 Task: Open a blank worksheet and write heading  Student grades data  Add 10 students name:-  'Joshua Rivera, Zoey Coleman, Ryan Wright, Addison Bailey, Jonathan Simmons, Brooklyn Ward, Caleb Barnes, Audrey Collins, Gabriel Perry, Sofia Bell. ' in October Last week sales are  100 to 150. Math Grade:-  90, 95, 80, 92, 85,88, 90, 78, 92, 85.Science Grade:-  85, 87, 92, 88, 90, 85, 92, 80, 88, 90.English Grade:-  92, 90, 85, 90, 88, 92, 85, 82, 90, 88.History Grade:-  88, 92, 78, 95, 90, 90, 80, 85, 92, 90. Total use the formula   =SUM(D2:G2) then presss enter. Save page auditingSalesByStore_2022
Action: Mouse moved to (81, 115)
Screenshot: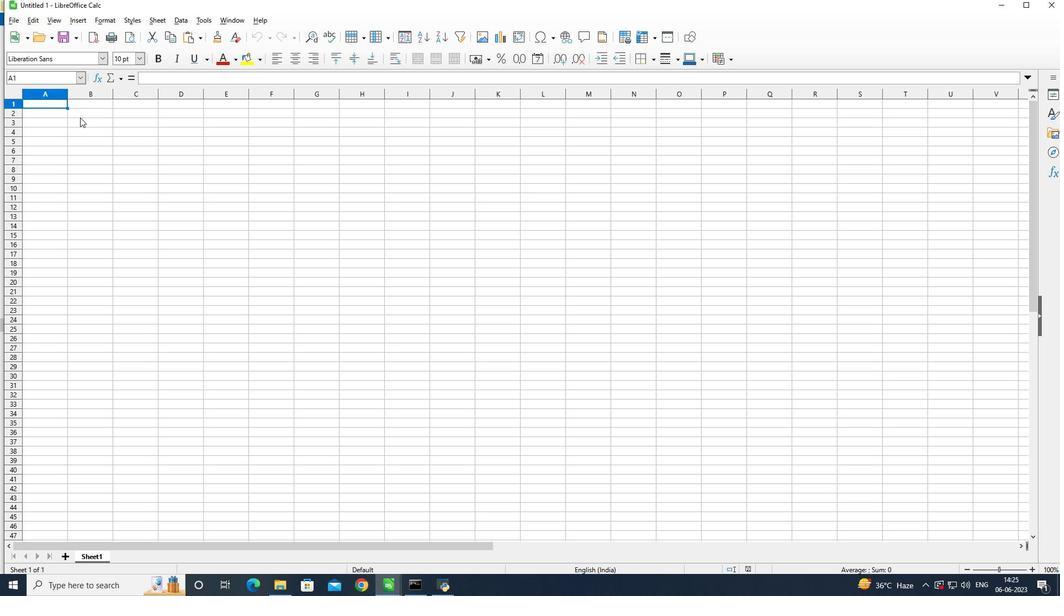 
Action: Mouse pressed left at (81, 115)
Screenshot: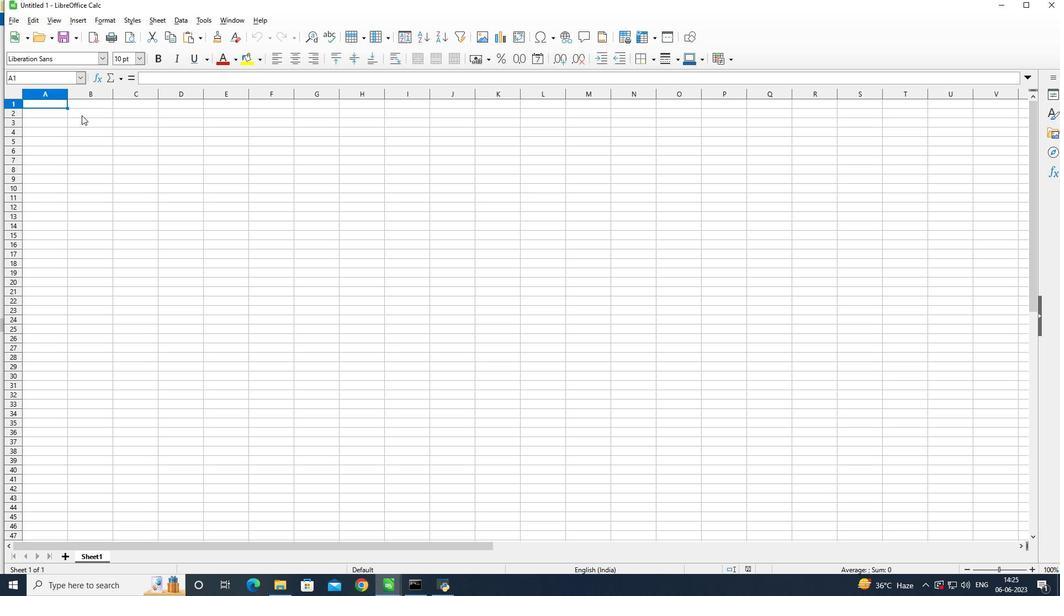 
Action: Mouse moved to (134, 113)
Screenshot: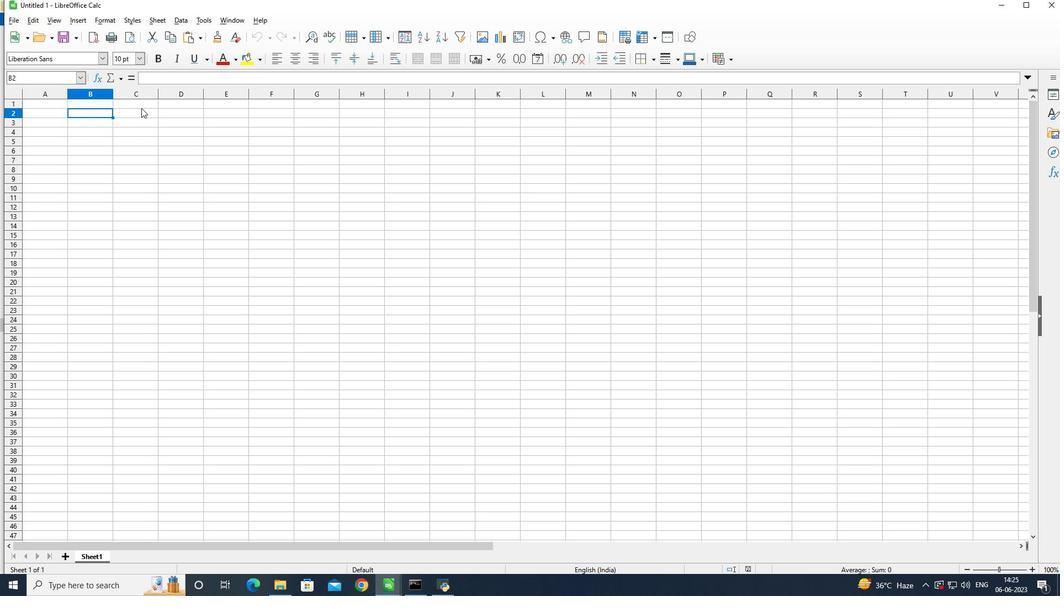 
Action: Key pressed <Key.shift>Student<Key.space><Key.shift>Gra
Screenshot: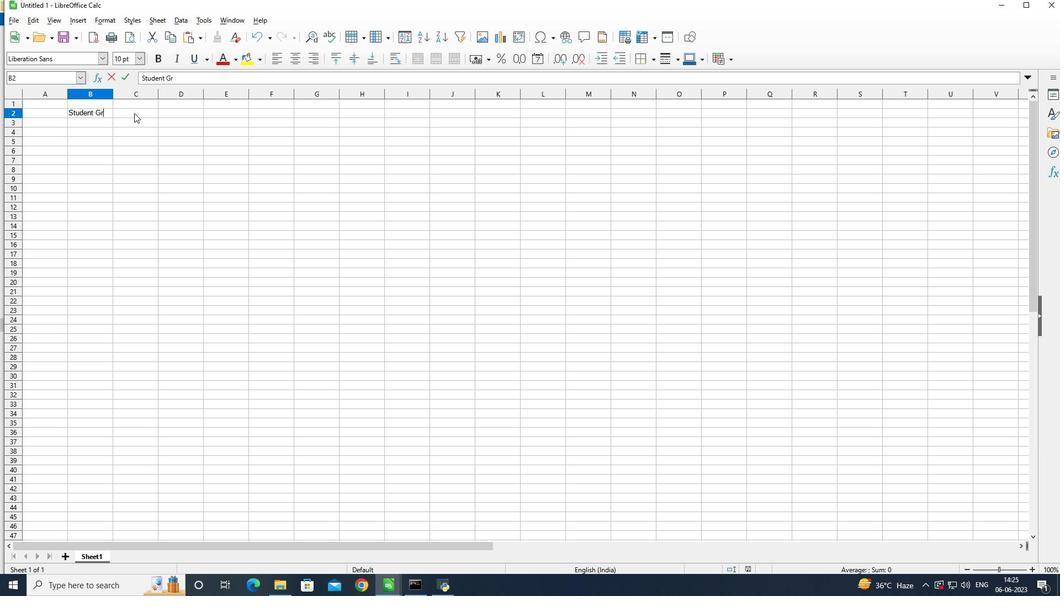 
Action: Mouse moved to (134, 113)
Screenshot: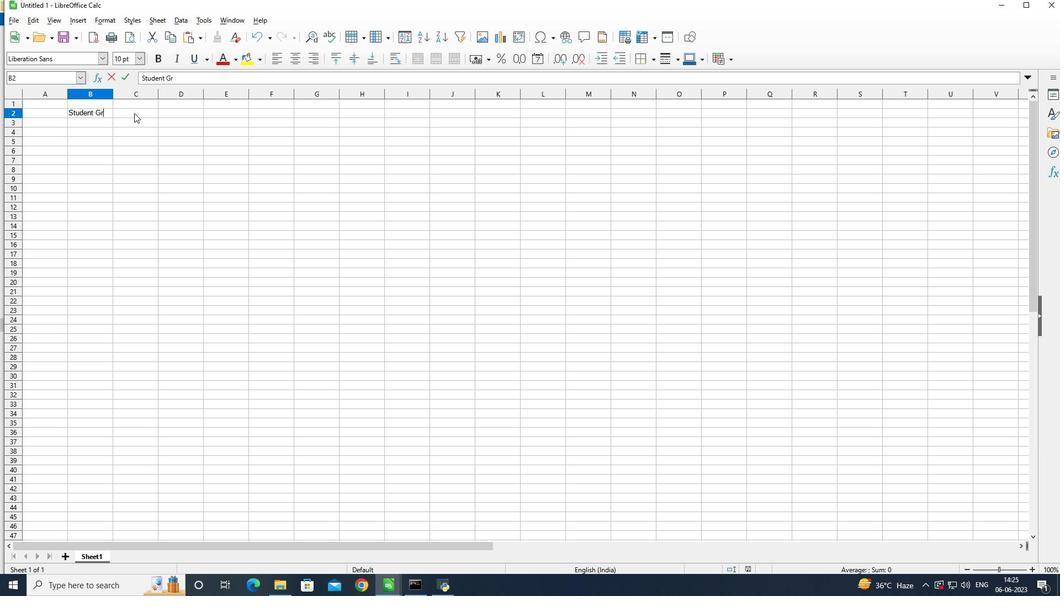 
Action: Key pressed de<Key.enter>
Screenshot: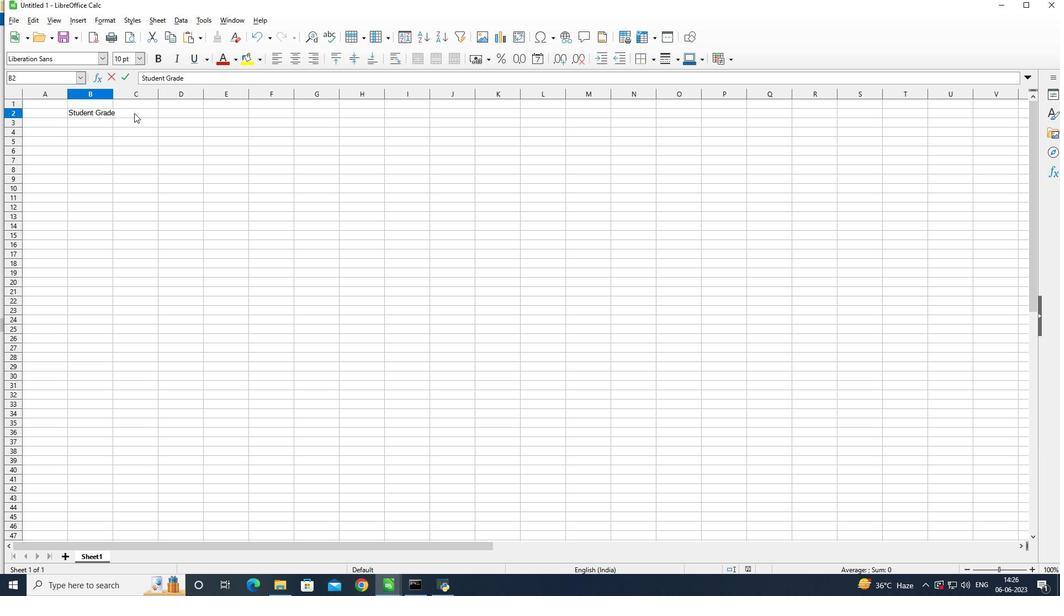 
Action: Mouse moved to (58, 125)
Screenshot: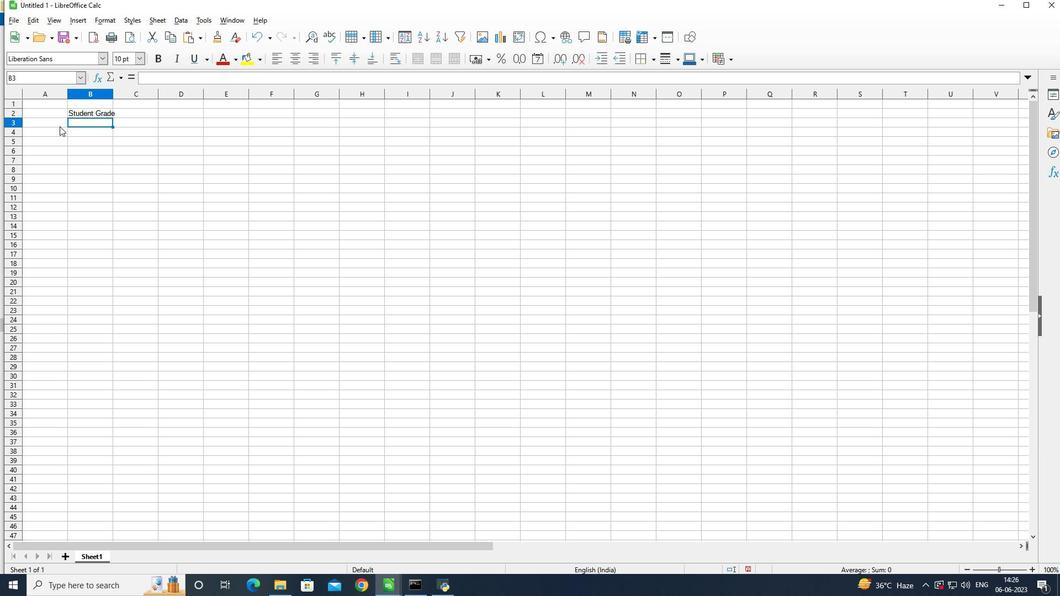 
Action: Mouse pressed left at (58, 125)
Screenshot: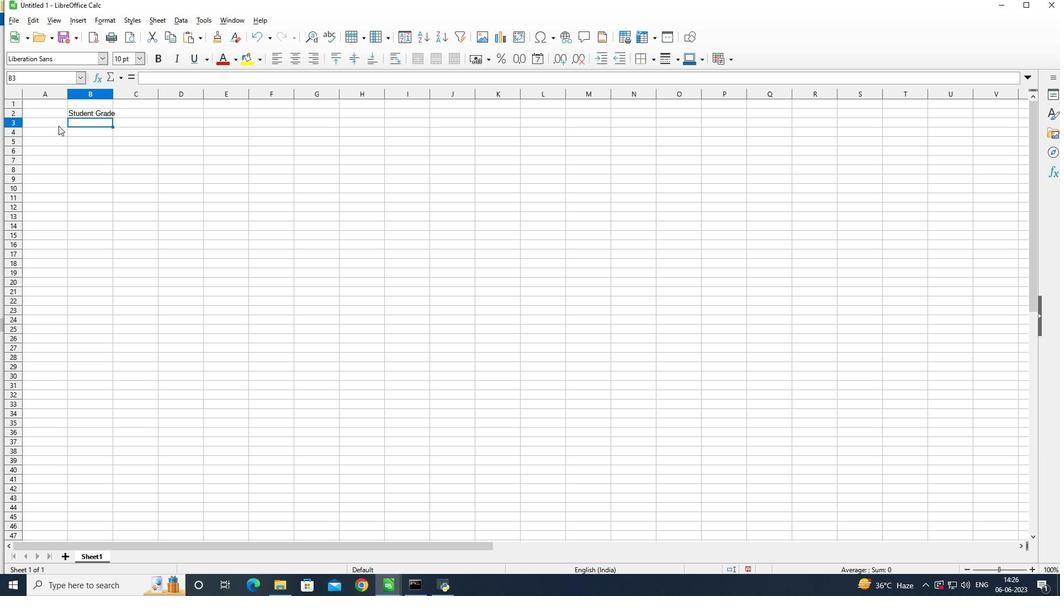 
Action: Mouse moved to (130, 164)
Screenshot: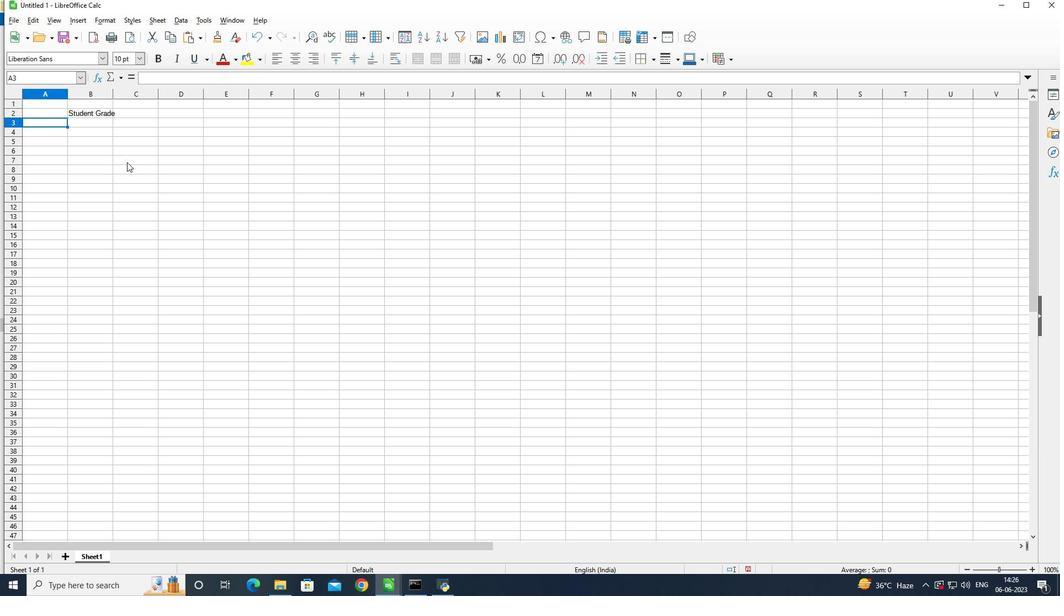 
Action: Key pressed <Key.shift>Student<Key.space><Key.shift>name<Key.enter><Key.shift>Joshua<Key.space><Key.shift>Rivera<Key.enter><Key.shift><Key.shift><Key.shift><Key.shift><Key.shift><Key.shift><Key.shift><Key.shift><Key.shift><Key.shift><Key.shift><Key.shift>Zory<Key.space><Key.shift>Coleman<Key.enter><Key.shift><Key.shift><Key.shift><Key.shift><Key.shift><Key.shift><Key.shift><Key.shift><Key.shift><Key.shift><Key.shift><Key.shift><Key.shift><Key.shift><Key.shift><Key.shift><Key.shift><Key.shift><Key.shift><Key.shift><Key.shift><Key.shift><Key.shift><Key.shift><Key.shift><Key.shift><Key.shift><Key.shift><Key.shift><Key.shift>Ryan<Key.space><Key.shift>Wright<Key.enter><Key.shift>Addison<Key.space><Key.shift>Bailey<Key.enter><Key.shift>Jonathan<Key.space><Key.shift>Simmons<Key.enter><Key.shift>Brooklyn<Key.space><Key.shift>Ward<Key.enter><Key.shift>Caleb<Key.space><Key.shift>Barnes<Key.enter><Key.shift><Key.shift>Audrey<Key.space><Key.shift>Collins<Key.enter><Key.shift>Gabriel<Key.space><Key.shift>Perry<Key.enter><Key.shift>sofia<Key.space><Key.shift>bell
Screenshot: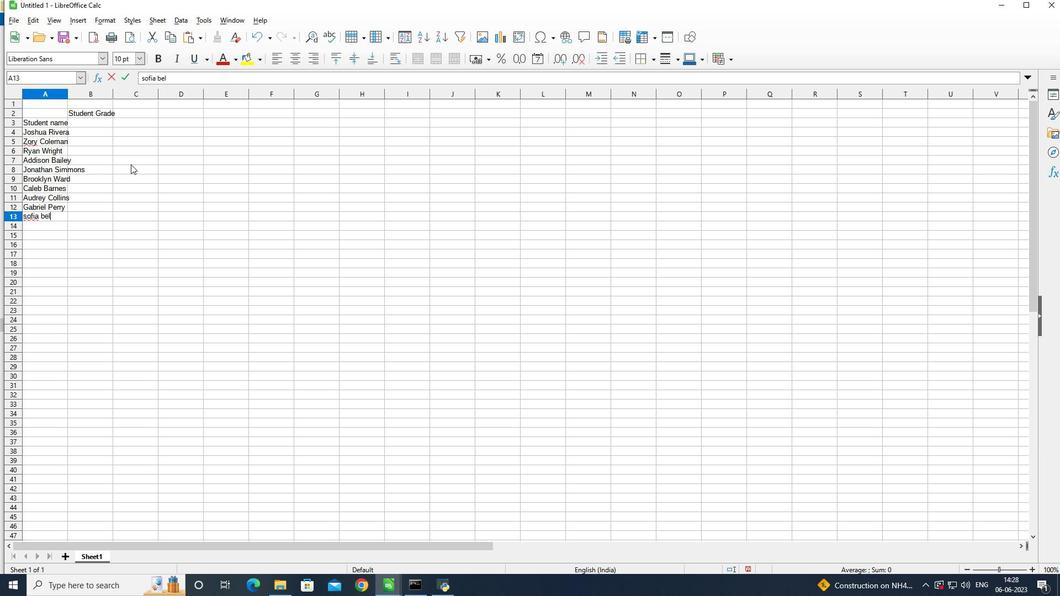 
Action: Mouse moved to (93, 123)
Screenshot: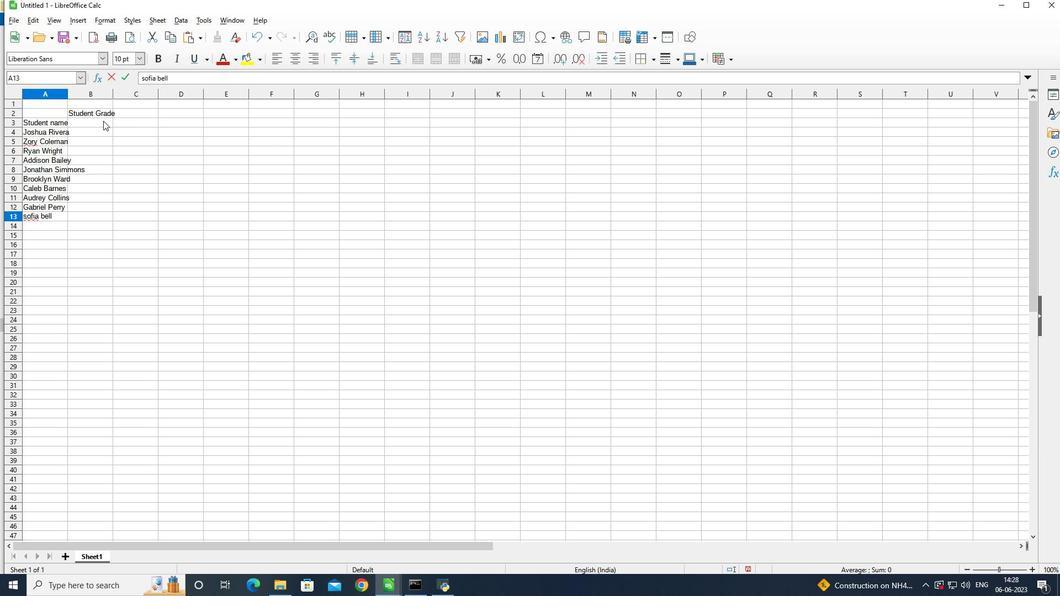 
Action: Mouse pressed left at (93, 123)
Screenshot: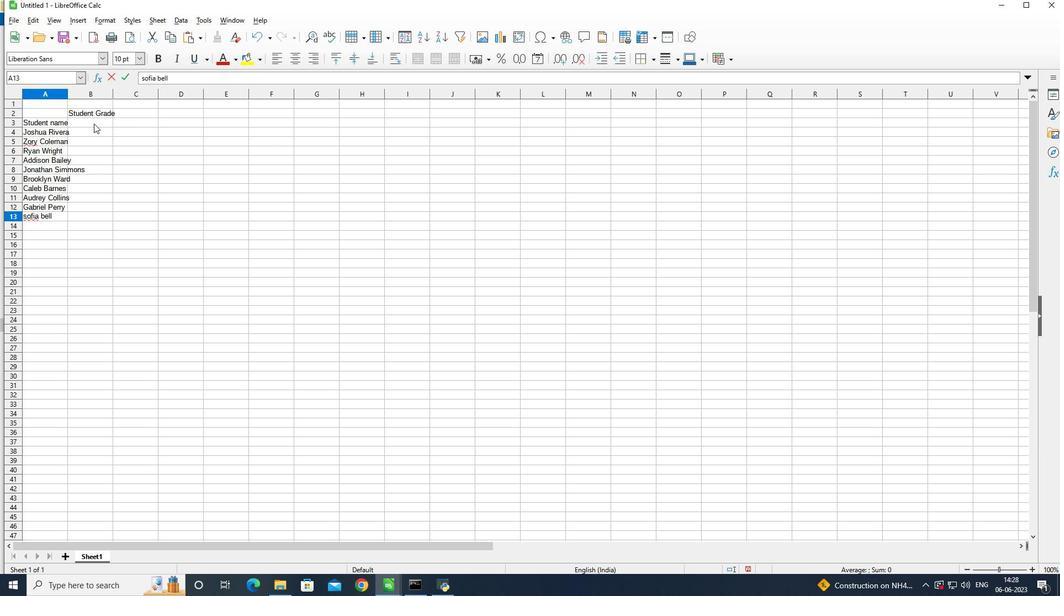 
Action: Mouse moved to (113, 92)
Screenshot: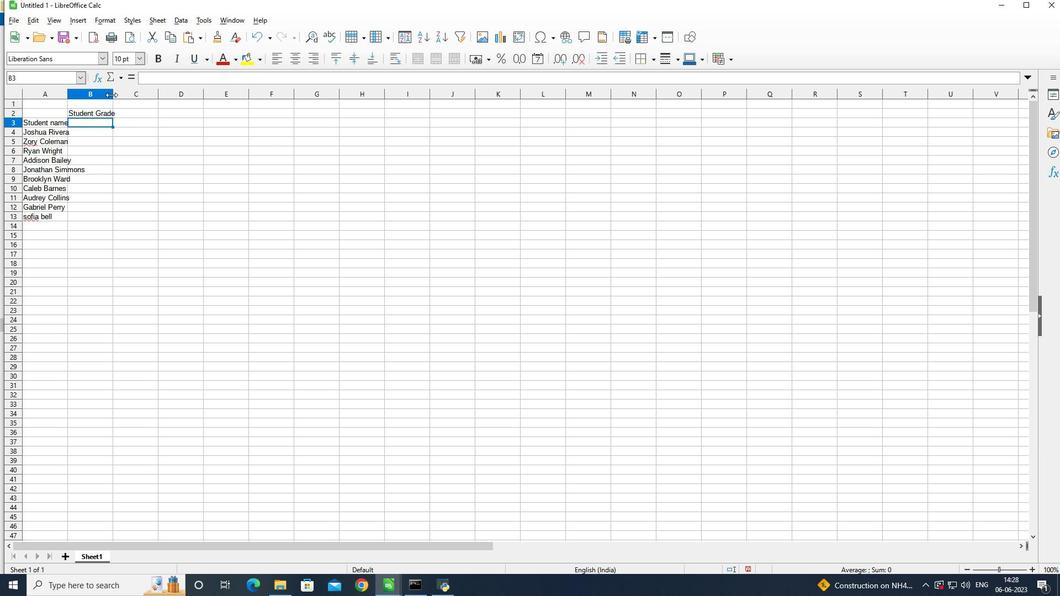
Action: Mouse pressed left at (113, 92)
Screenshot: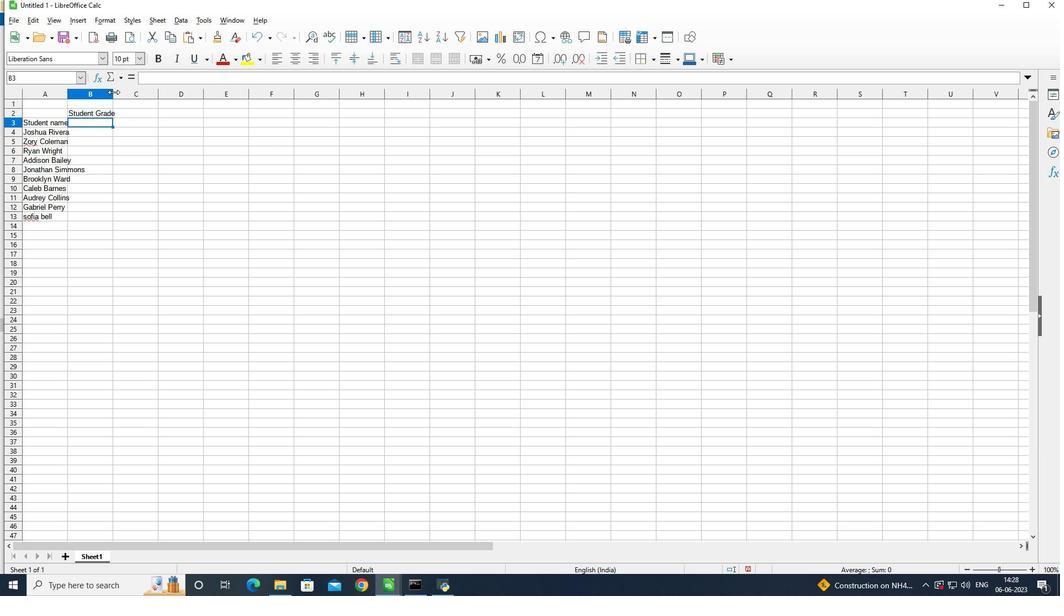 
Action: Mouse moved to (109, 121)
Screenshot: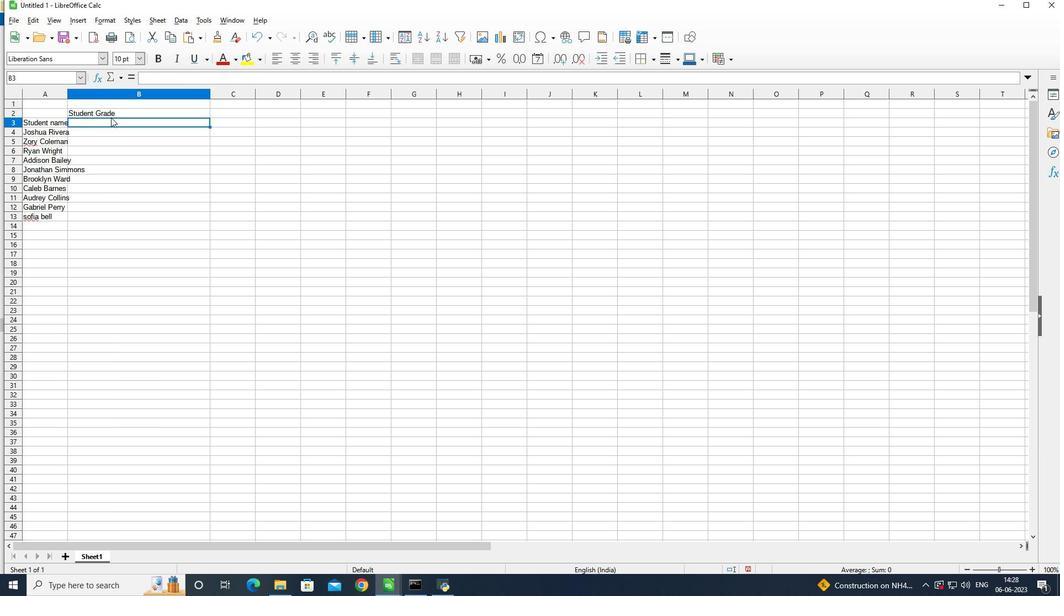 
Action: Mouse pressed left at (109, 121)
Screenshot: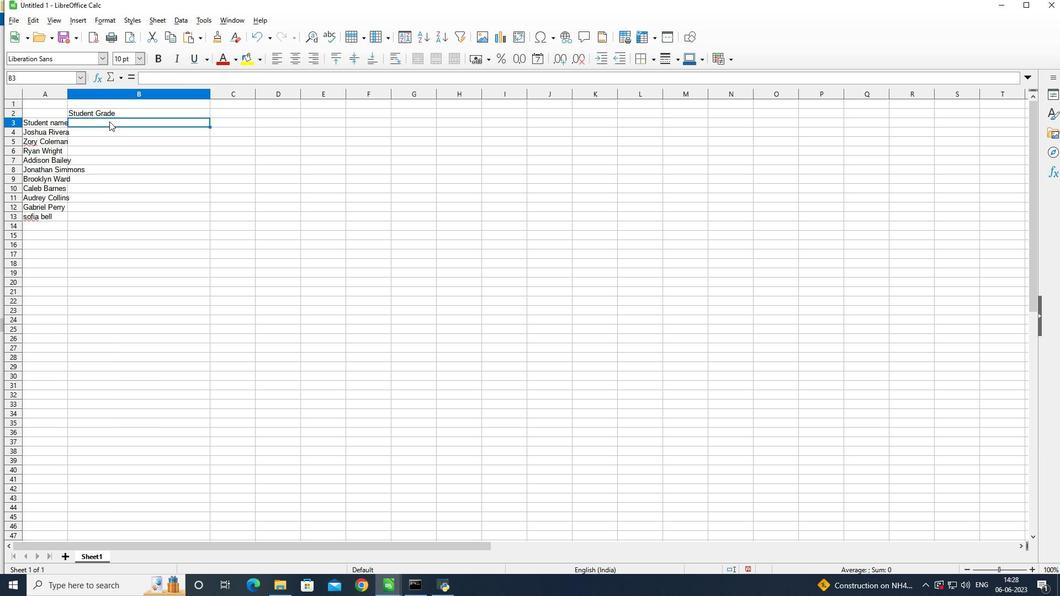 
Action: Mouse moved to (221, 115)
Screenshot: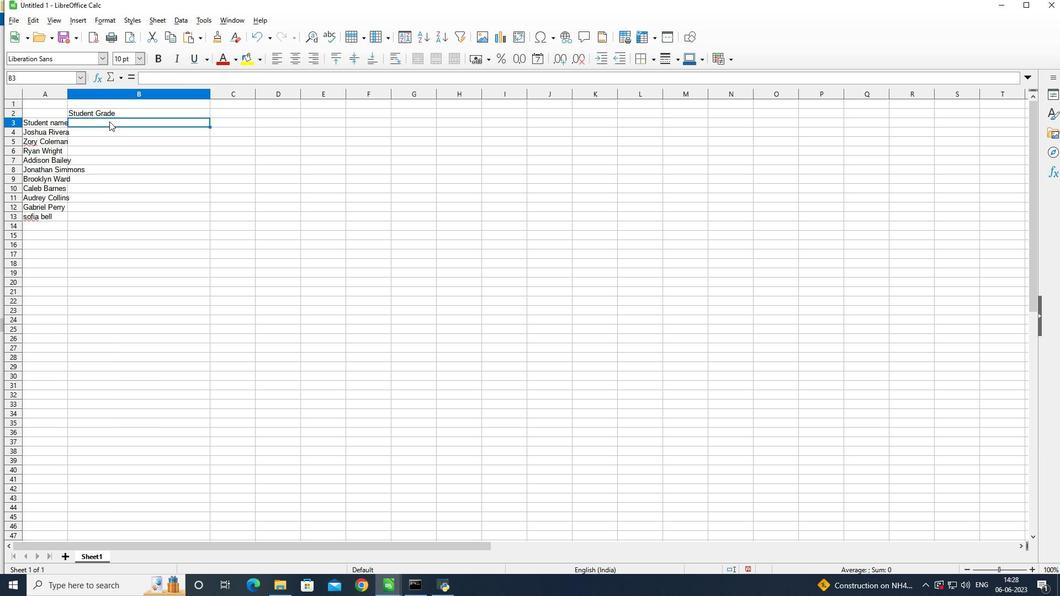 
Action: Key pressed <Key.shift><Key.shift><Key.shift><Key.shift><Key.shift><Key.shift>October<Key.space><Key.shift>last<Key.shift><Key.shift><Key.shift><Key.shift><Key.shift><Key.shift><Key.shift><Key.space><Key.shift><Key.shift><Key.shift><Key.shift><Key.shift>Wek<Key.backspace>ek<Key.shift><Key.space><Key.shift>Sale<Key.enter>100<Key.enter>120<Key.enter>125<Key.enter>130<Key.enter>135<Key.enter>140145<Key.enter>
Screenshot: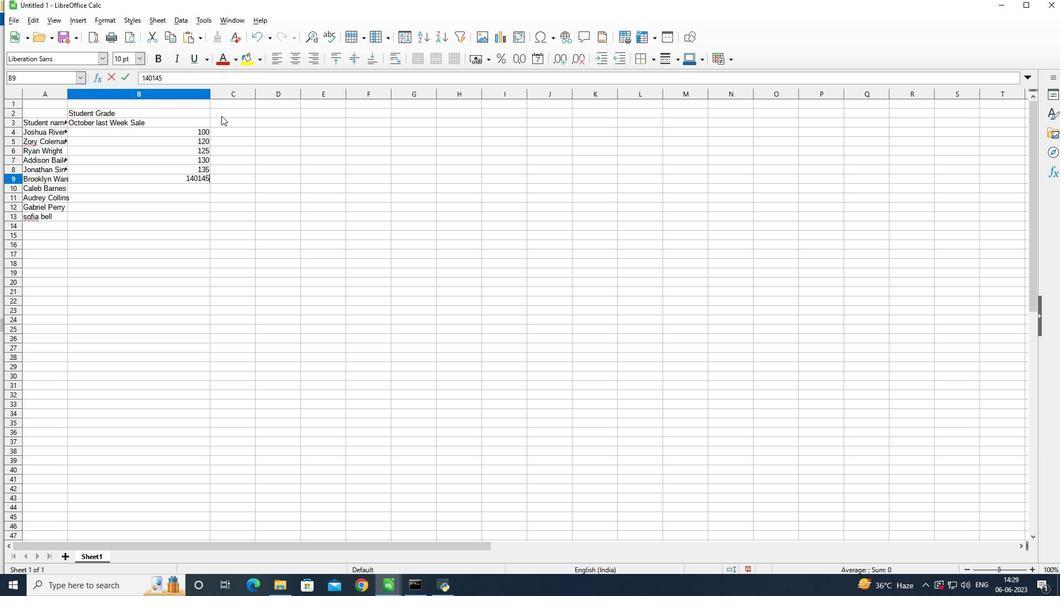
Action: Mouse moved to (218, 117)
Screenshot: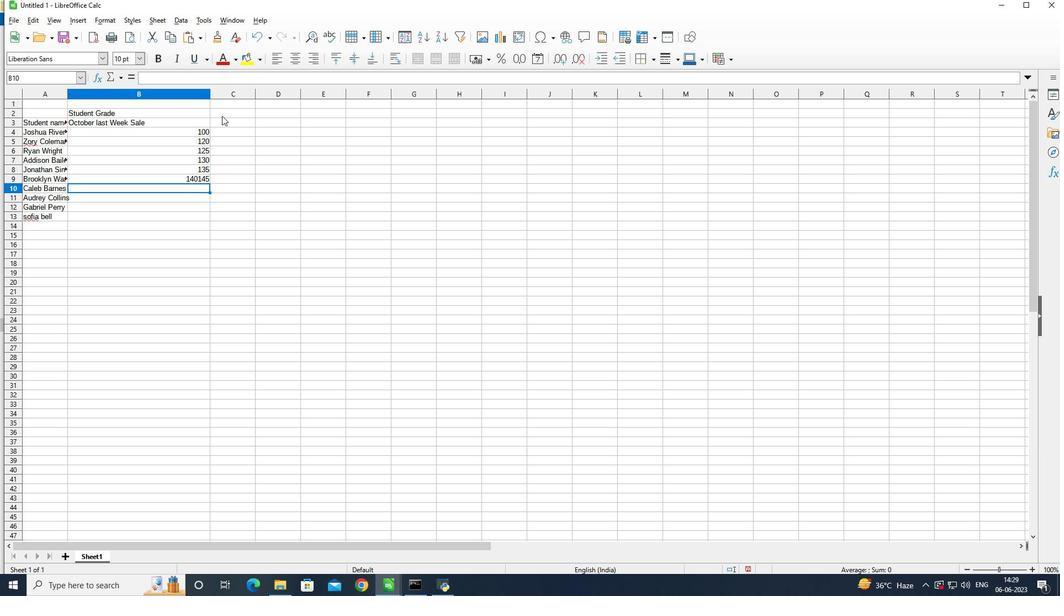 
Action: Key pressed <Key.up>140<Key.enter>145<Key.enter>149<Key.enter>15<Key.backspace>43<Key.enter>150<Key.enter>
Screenshot: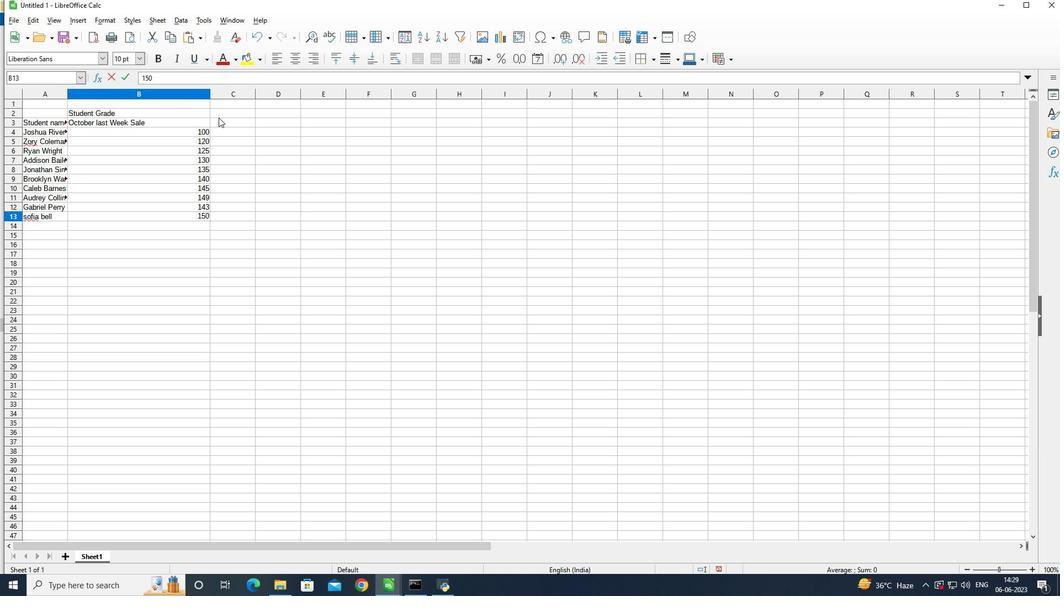 
Action: Mouse moved to (225, 123)
Screenshot: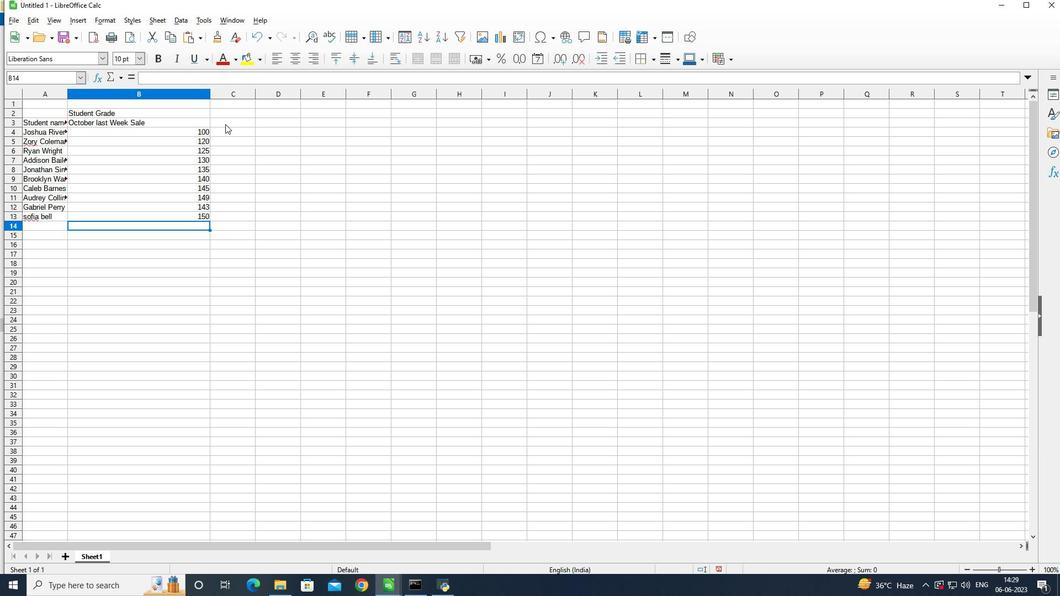 
Action: Mouse pressed left at (225, 123)
Screenshot: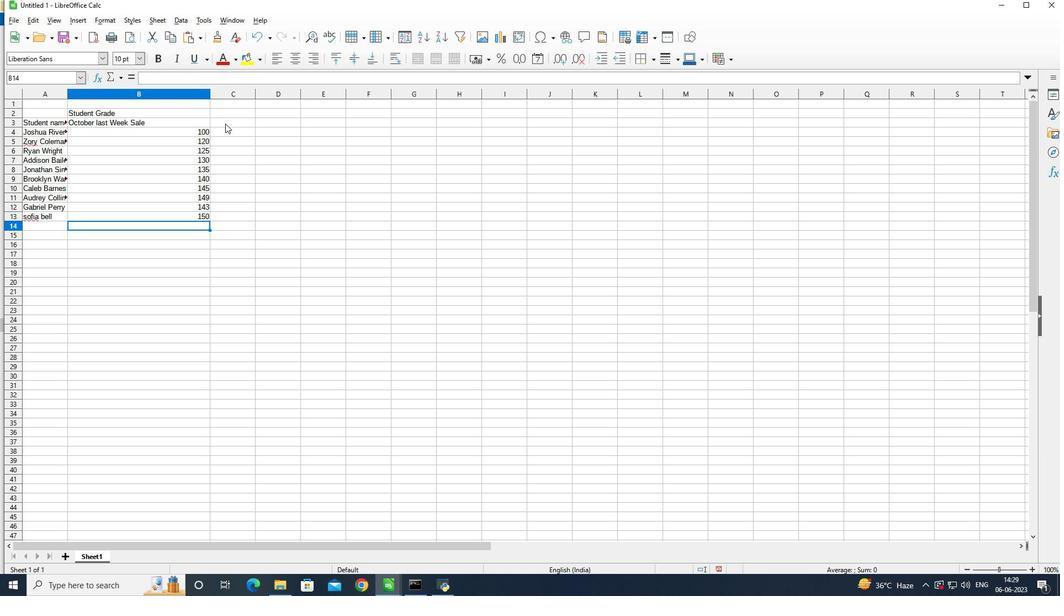 
Action: Mouse moved to (257, 133)
Screenshot: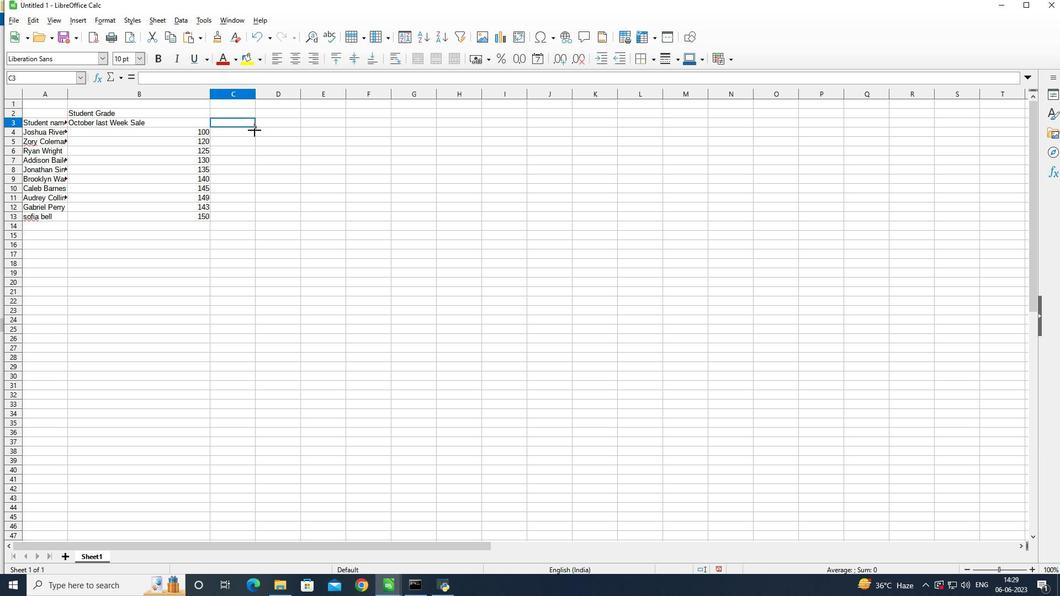 
Action: Key pressed <Key.shift>Math<Key.space><Key.shift>Grade<Key.enter>90<Key.enter>95<Key.enter>80<Key.enter>92<Key.enter>85<Key.enter>88<Key.enter>90<Key.enter>78<Key.enter>92<Key.enter>85<Key.enter>
Screenshot: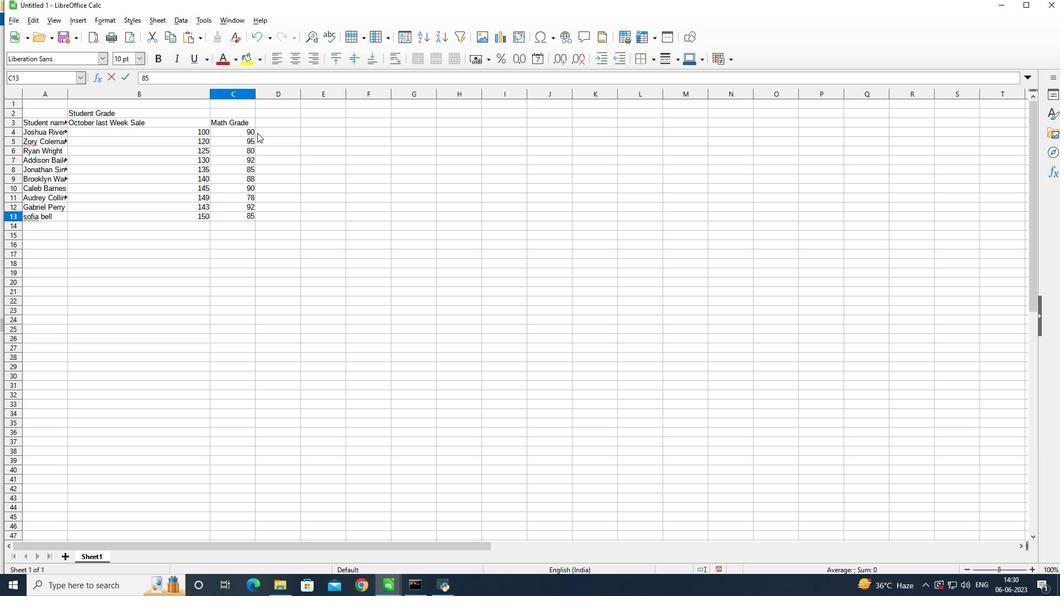 
Action: Mouse moved to (272, 119)
Screenshot: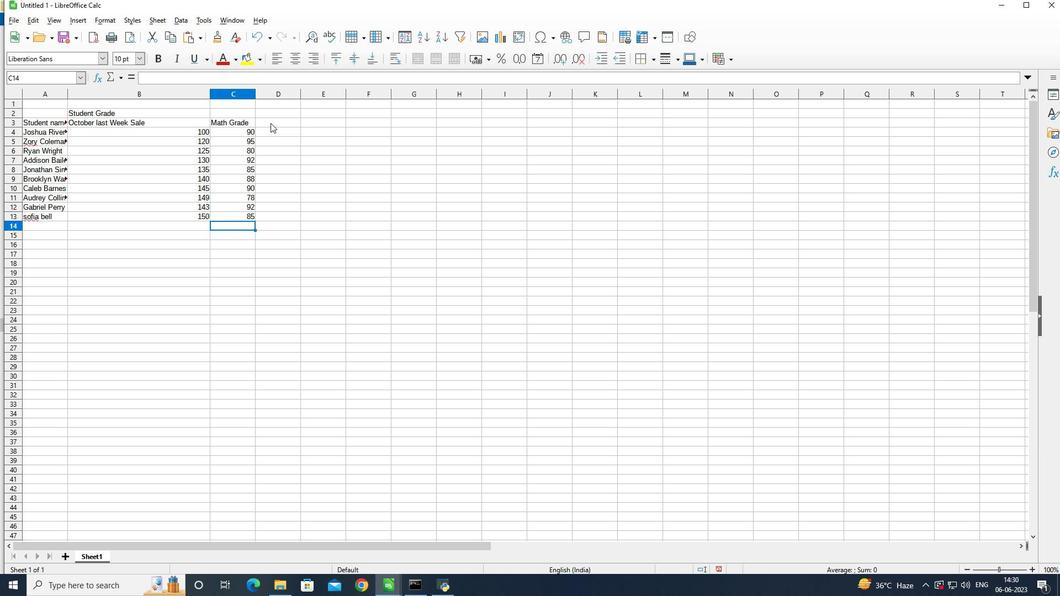 
Action: Mouse pressed left at (272, 119)
Screenshot: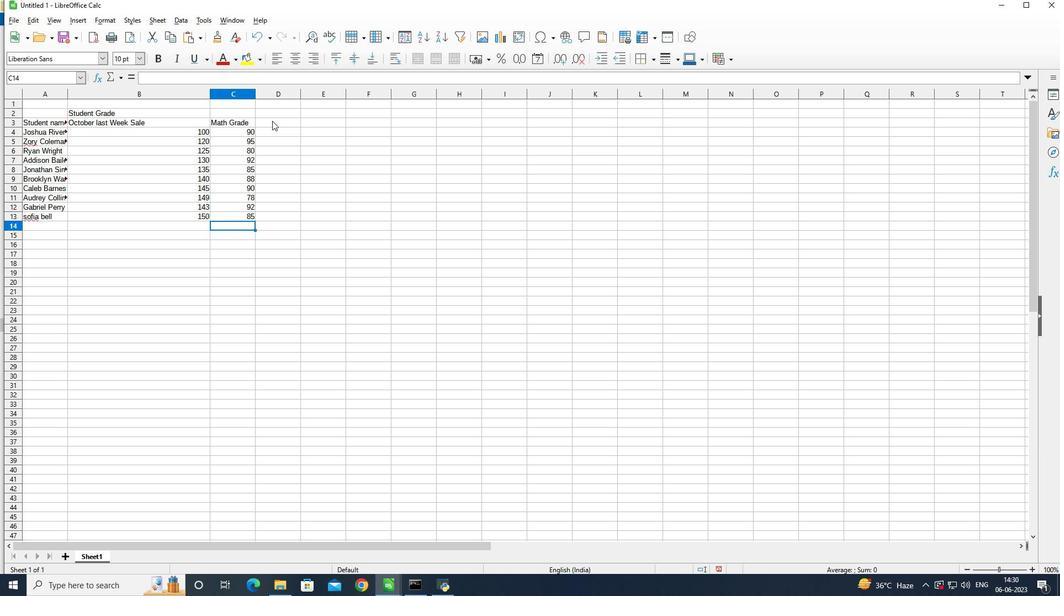 
Action: Key pressed <Key.shift>Science<Key.space><Key.shift>Grade<Key.enter>85<Key.enter>87<Key.enter>92<Key.enter>88<Key.enter>90<Key.enter>85<Key.enter>92<Key.enter>80<Key.enter>88<Key.enter>90<Key.enter>
Screenshot: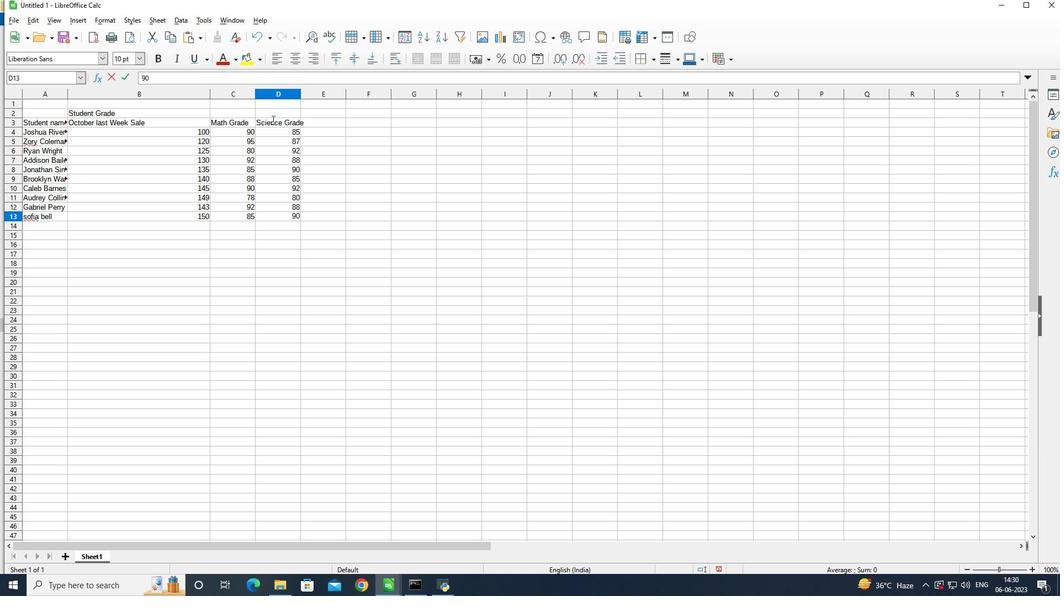 
Action: Mouse moved to (329, 119)
Screenshot: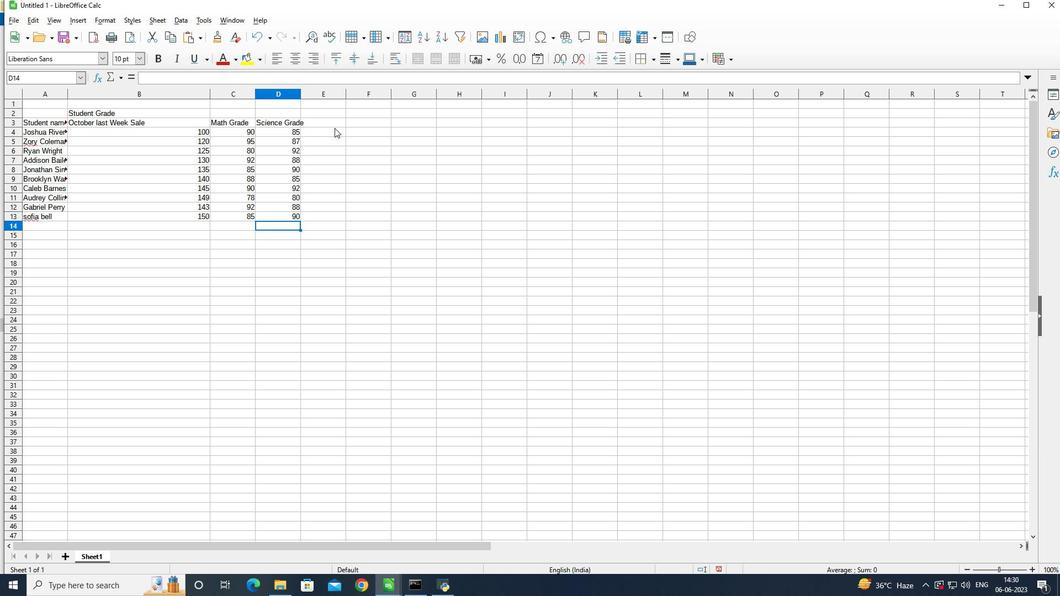 
Action: Mouse pressed left at (329, 119)
Screenshot: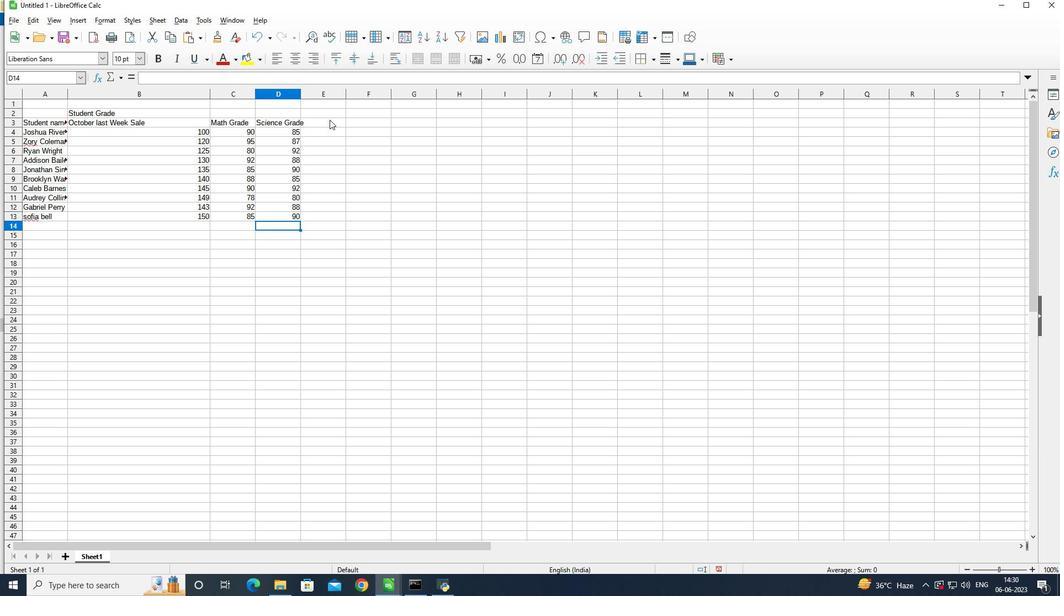 
Action: Key pressed <Key.shift><Key.shift><Key.shift><Key.shift><Key.shift><Key.shift><Key.shift>English<Key.space><Key.shift>Grade<Key.enter>92<Key.enter>90<Key.enter>85<Key.enter>90<Key.enter>88<Key.enter>92<Key.enter>85<Key.enter>82<Key.enter>90<Key.enter>88
Screenshot: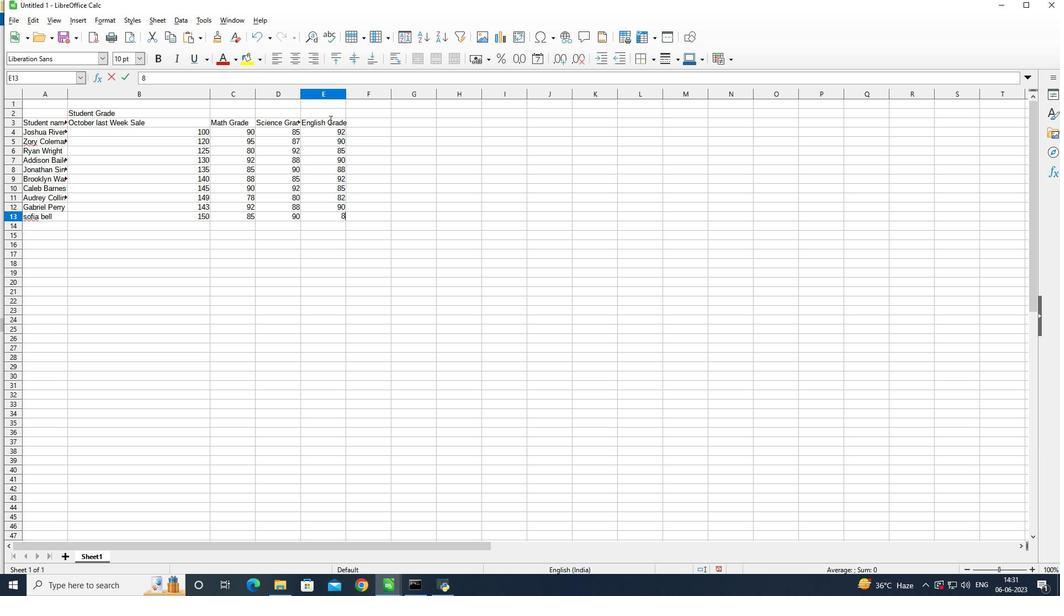 
Action: Mouse moved to (360, 118)
Screenshot: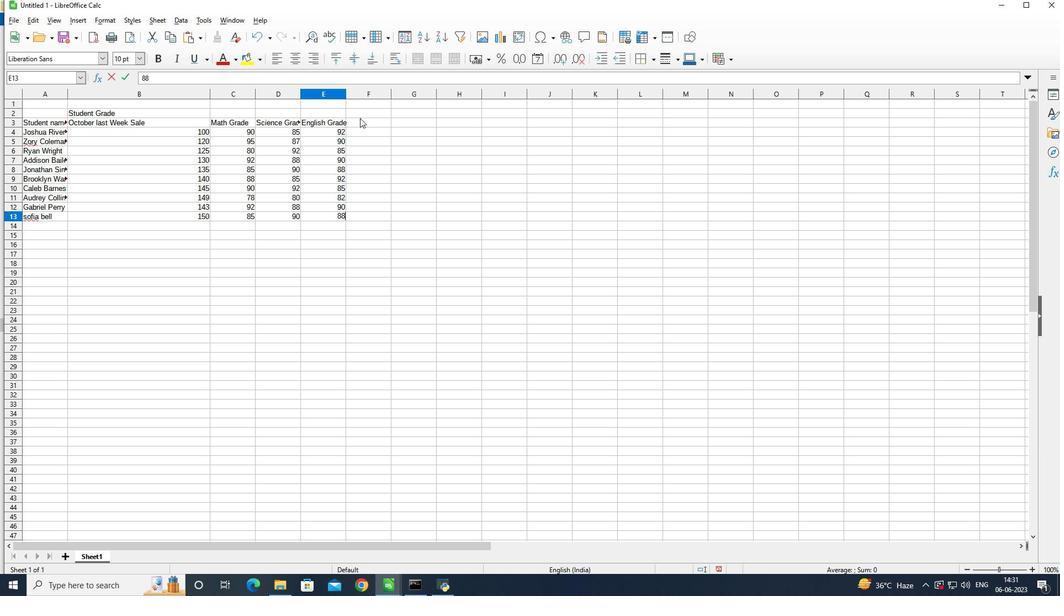 
Action: Mouse pressed left at (360, 118)
Screenshot: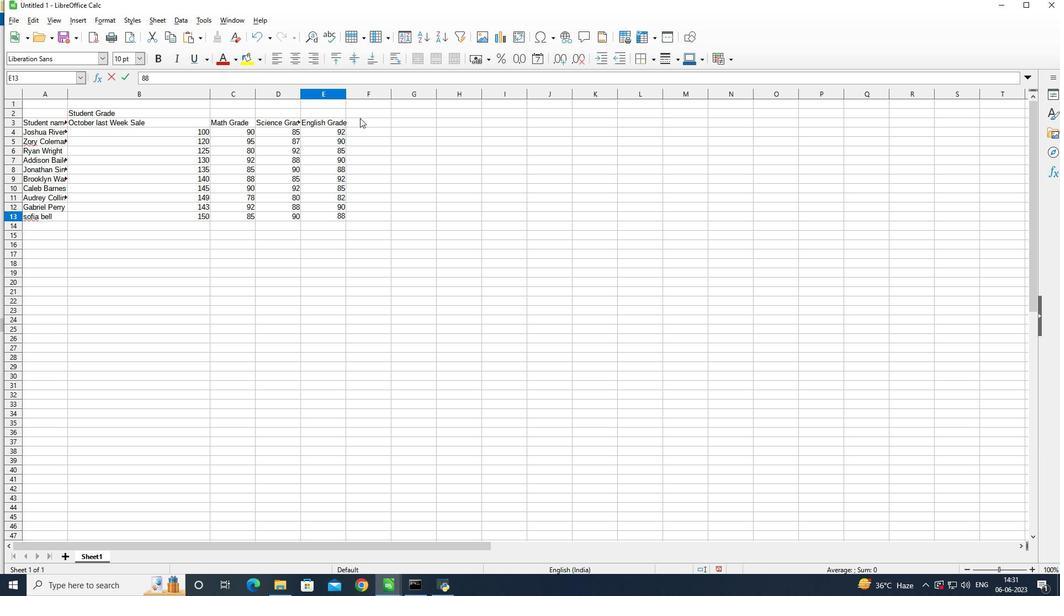 
Action: Mouse moved to (384, 119)
Screenshot: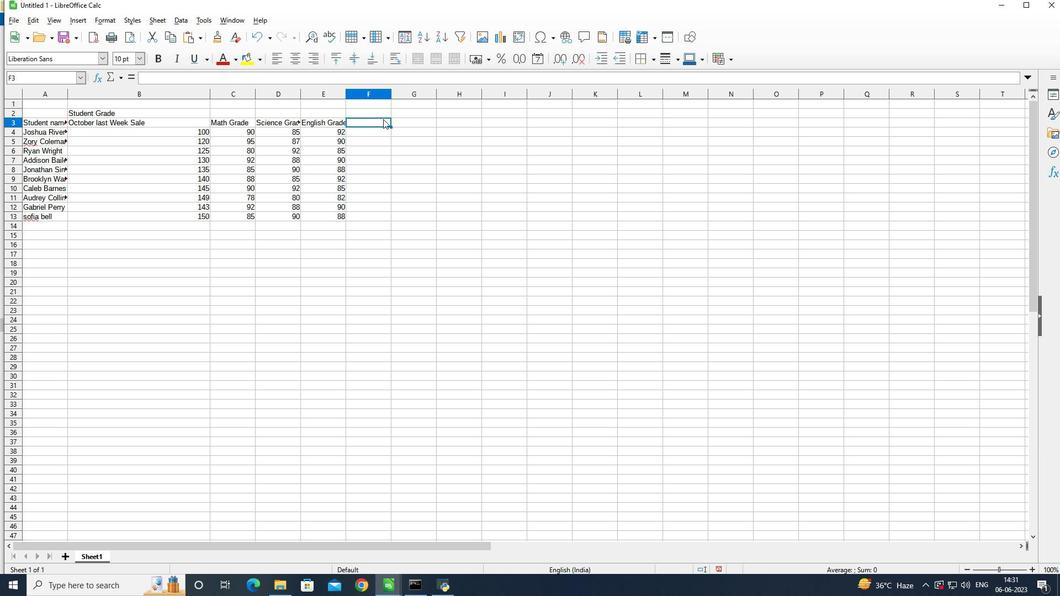 
Action: Key pressed <Key.shift>History<Key.space><Key.shift>Grade<Key.enter>88<Key.enter>92<Key.enter>78<Key.enter>95<Key.enter>90<Key.enter>90<Key.enter>80<Key.enter>85<Key.enter>92<Key.enter>90<Key.enter>
Screenshot: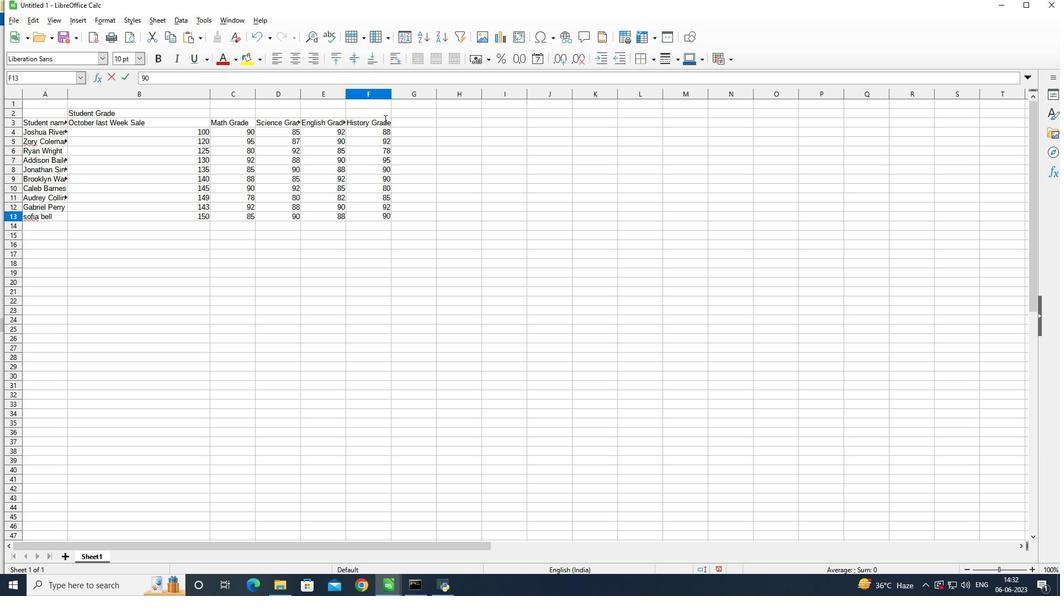 
Action: Mouse moved to (409, 122)
Screenshot: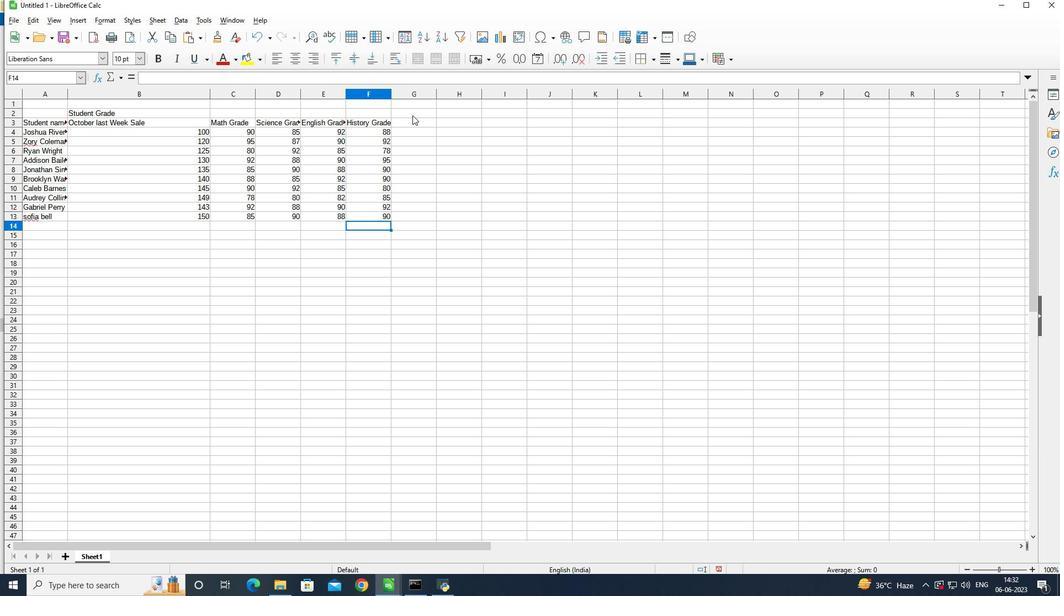 
Action: Mouse pressed left at (409, 122)
Screenshot: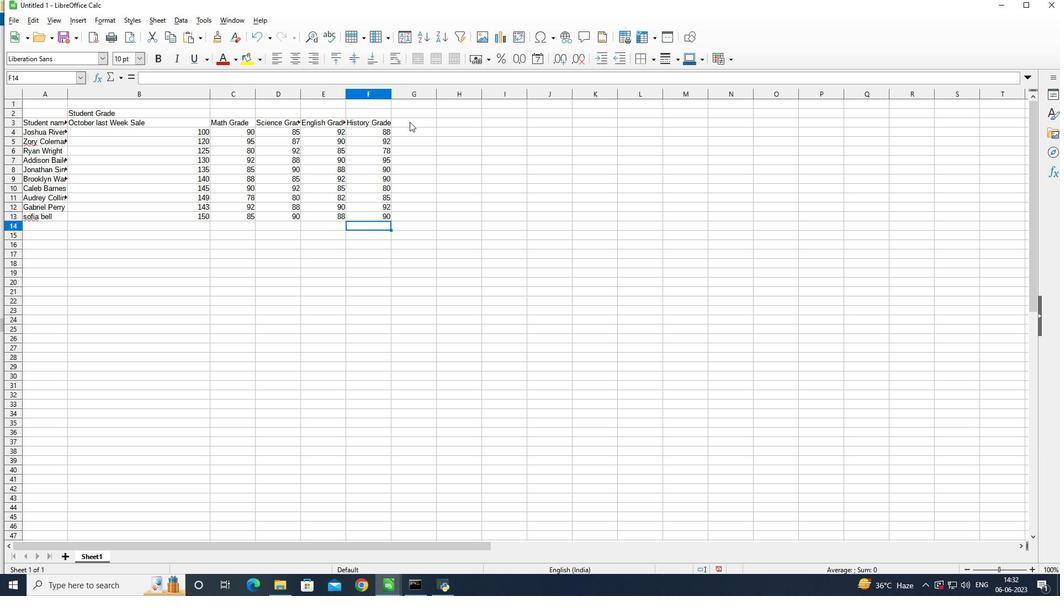 
Action: Mouse moved to (434, 118)
Screenshot: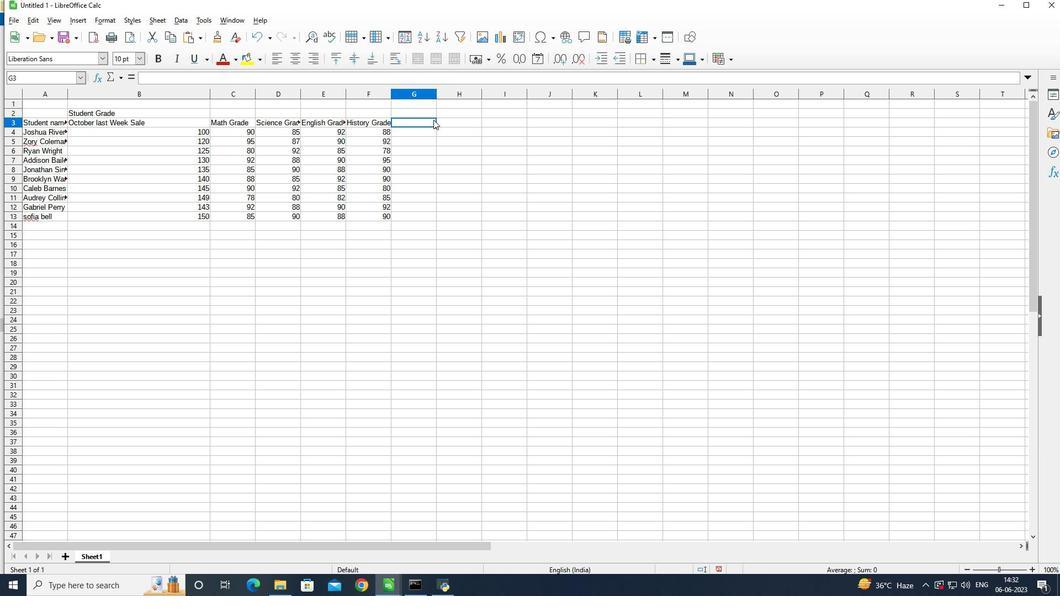 
Action: Key pressed <Key.shift>Total<Key.enter>=<Key.shift>SU<Key.shift>M<Key.shift_r><Key.shift_r><Key.shift_r><Key.shift_r>(
Screenshot: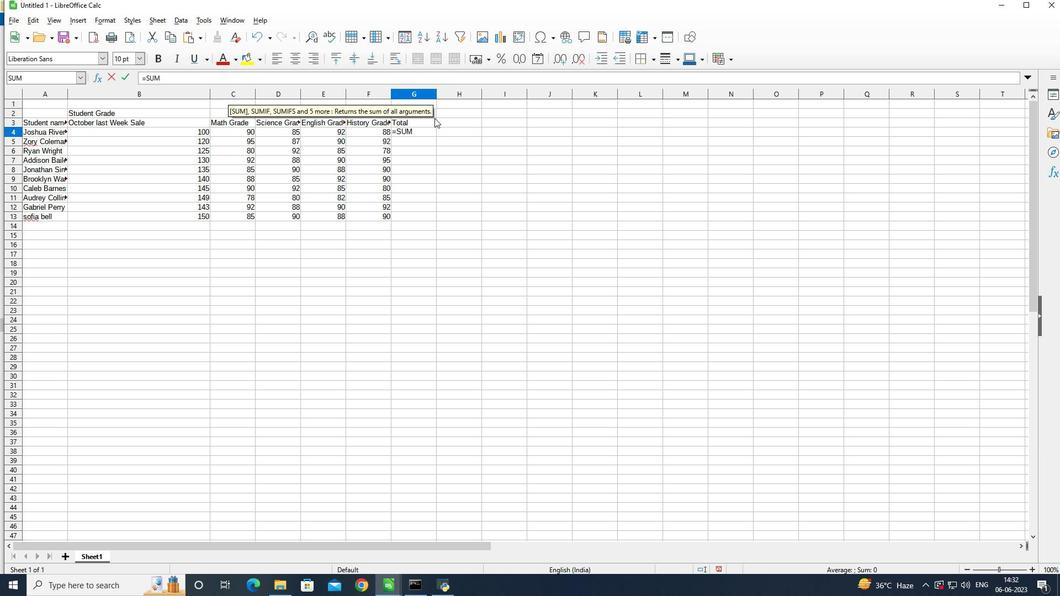 
Action: Mouse moved to (236, 133)
Screenshot: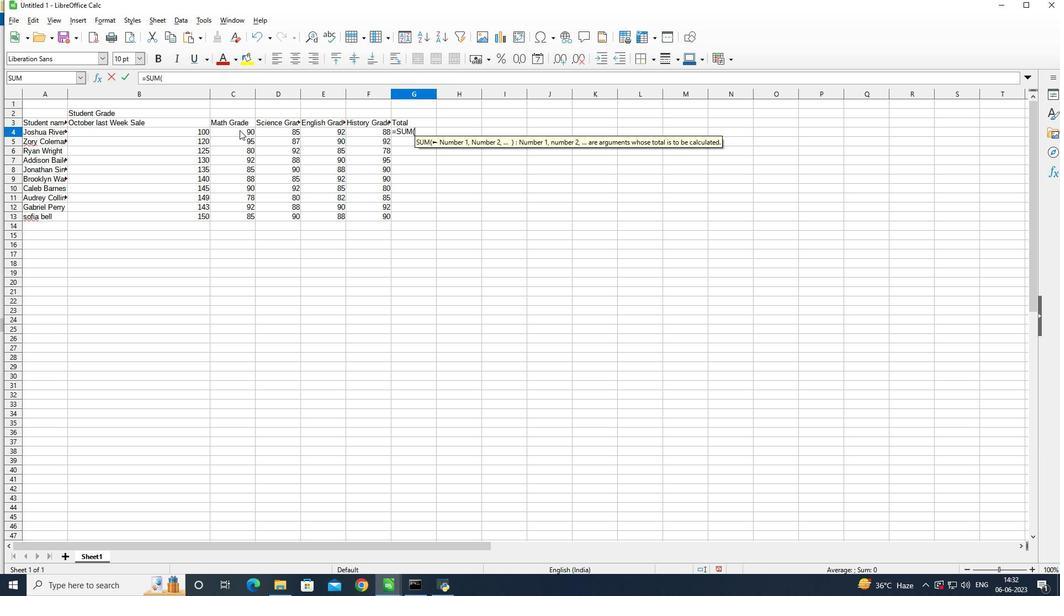 
Action: Mouse pressed left at (236, 133)
Screenshot: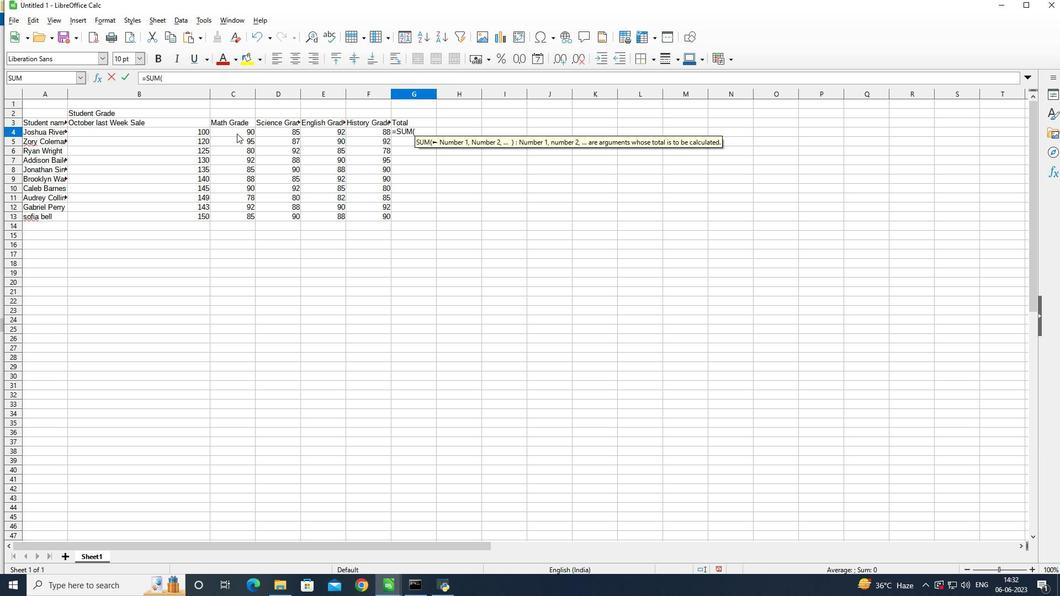
Action: Mouse moved to (460, 136)
Screenshot: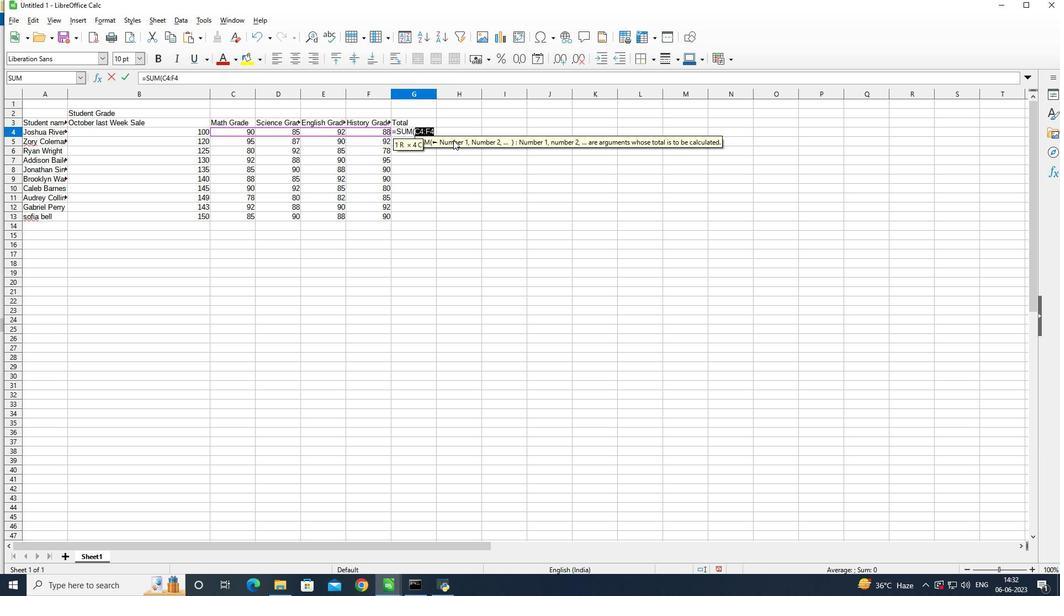 
Action: Key pressed <Key.shift_r><Key.shift_r>)<Key.enter>
Screenshot: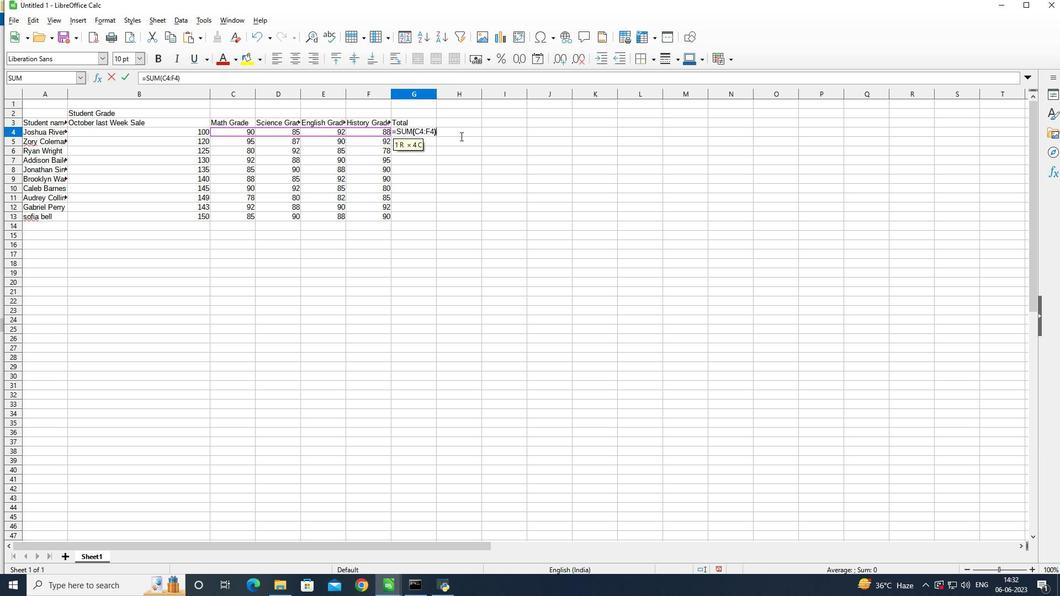 
Action: Mouse moved to (419, 129)
Screenshot: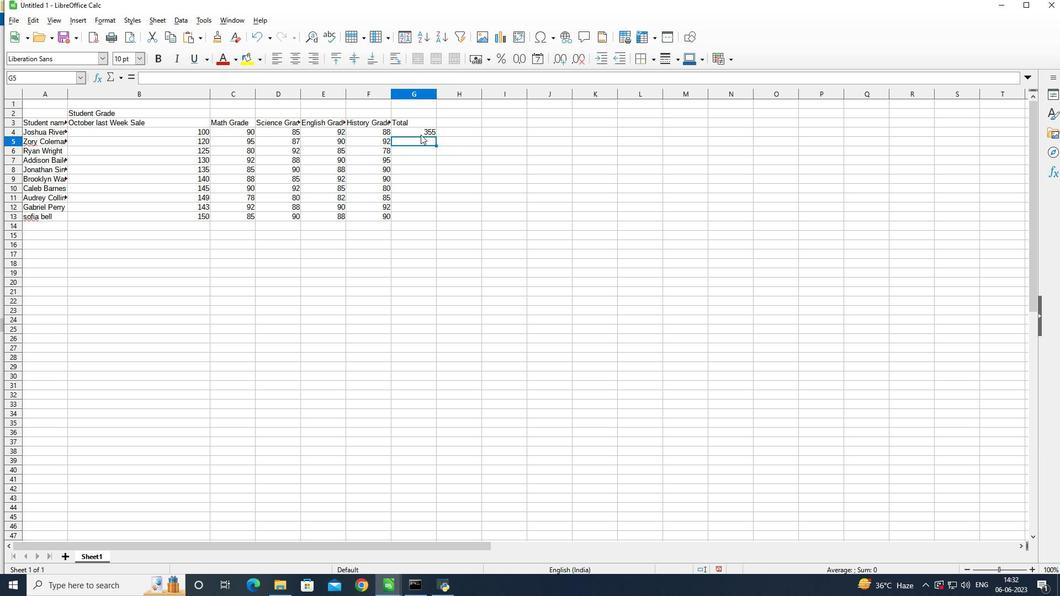 
Action: Mouse pressed left at (419, 129)
Screenshot: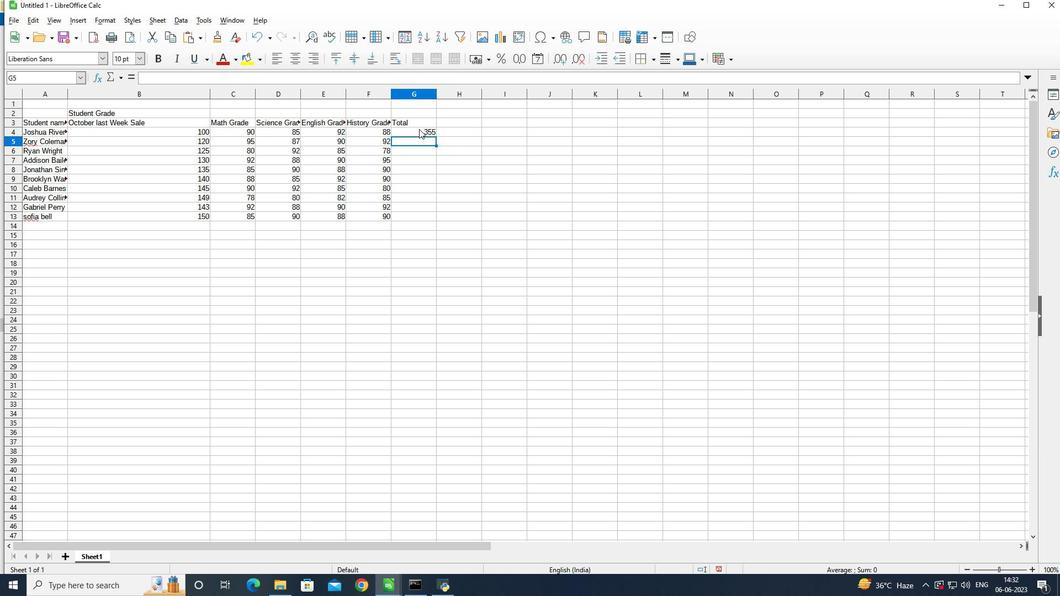 
Action: Mouse moved to (434, 136)
Screenshot: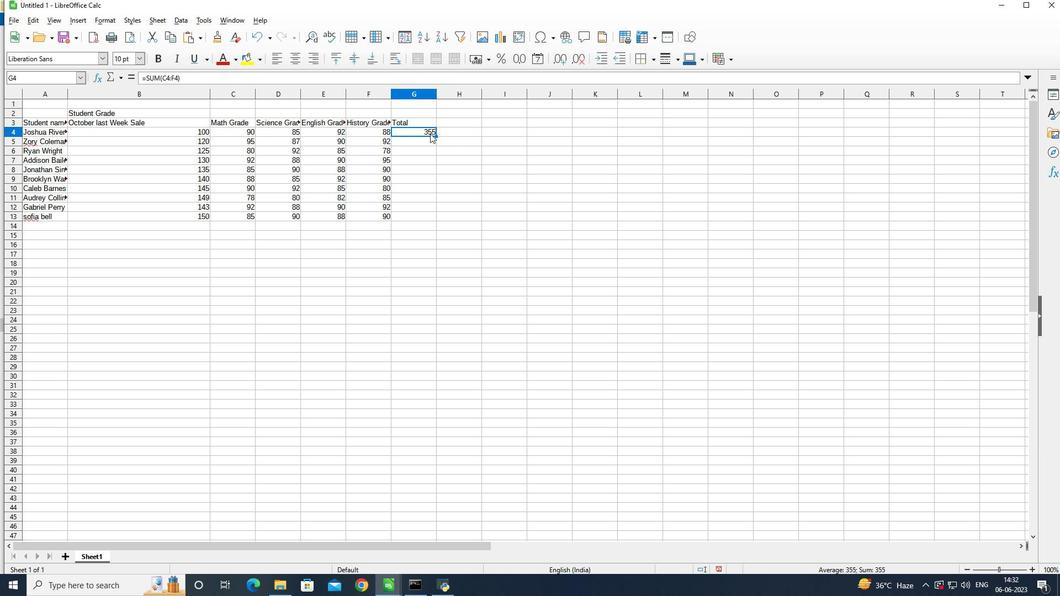 
Action: Mouse pressed left at (434, 136)
Screenshot: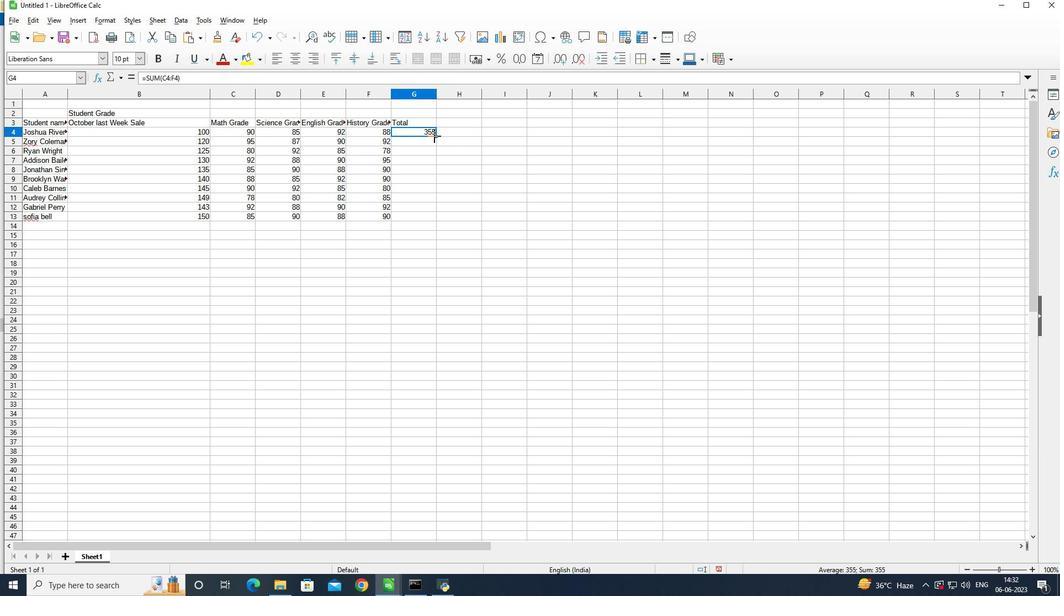 
Action: Mouse moved to (561, 247)
Screenshot: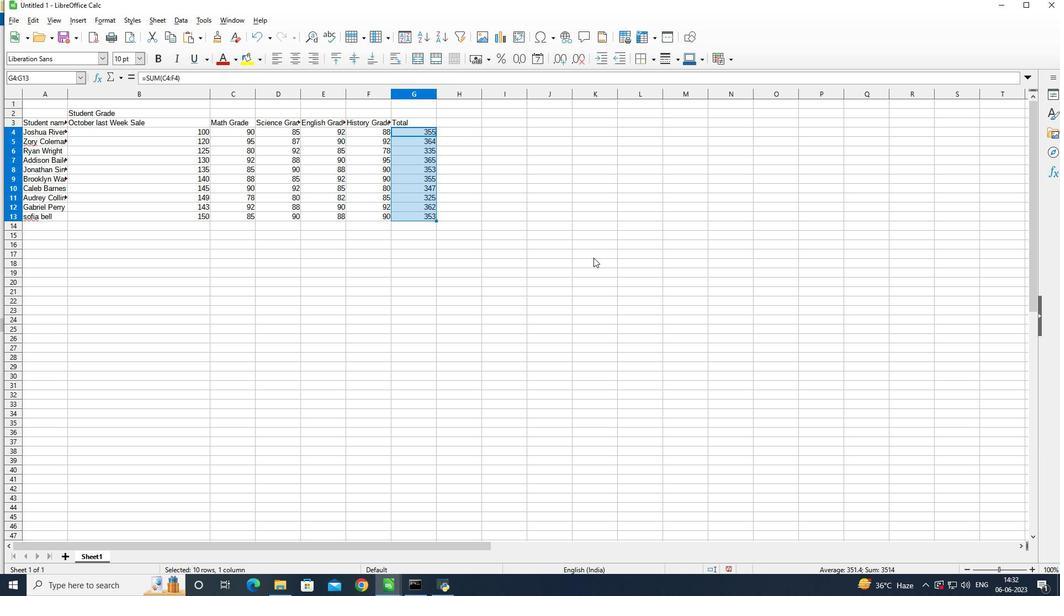 
Action: Key pressed ctrl+S
Screenshot: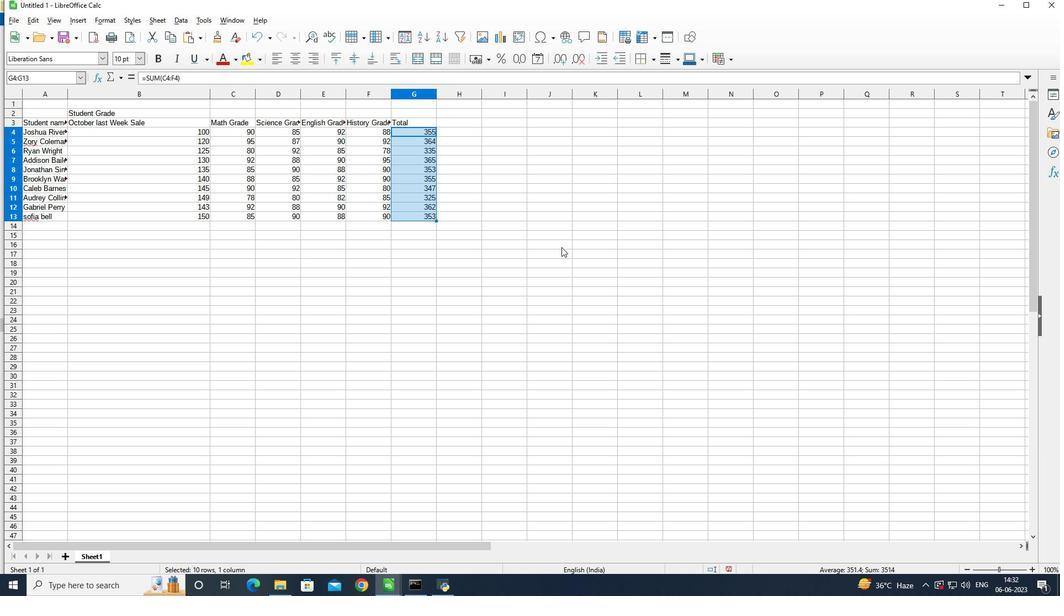 
Action: Mouse moved to (776, 233)
Screenshot: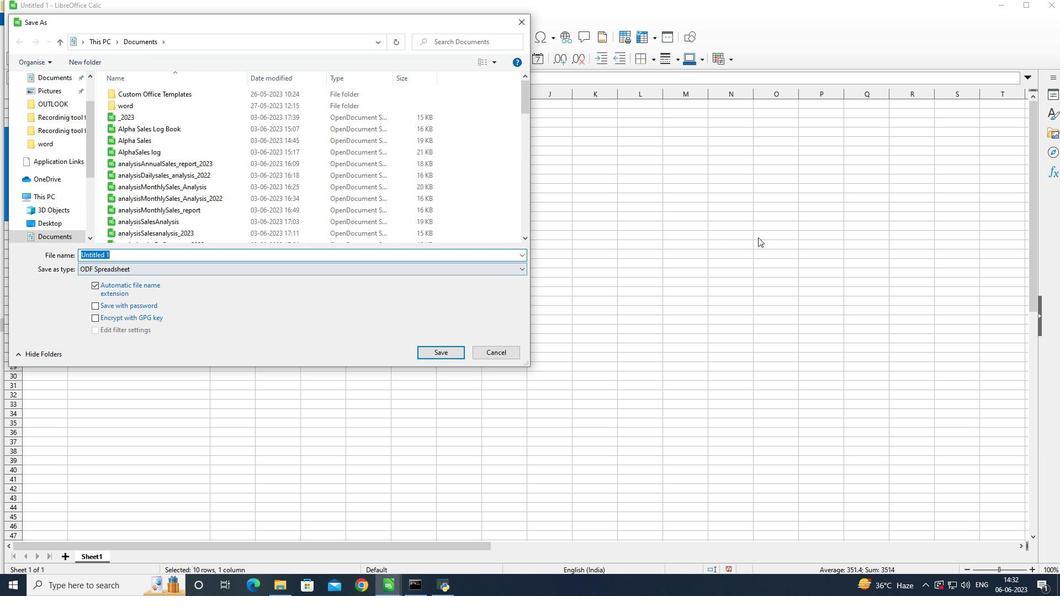 
Action: Key pressed auditing<Key.shift>Sale<Key.shift>By<Key.shift>Store<Key.shift_r>__2022<Key.enter>ctrl+S
Screenshot: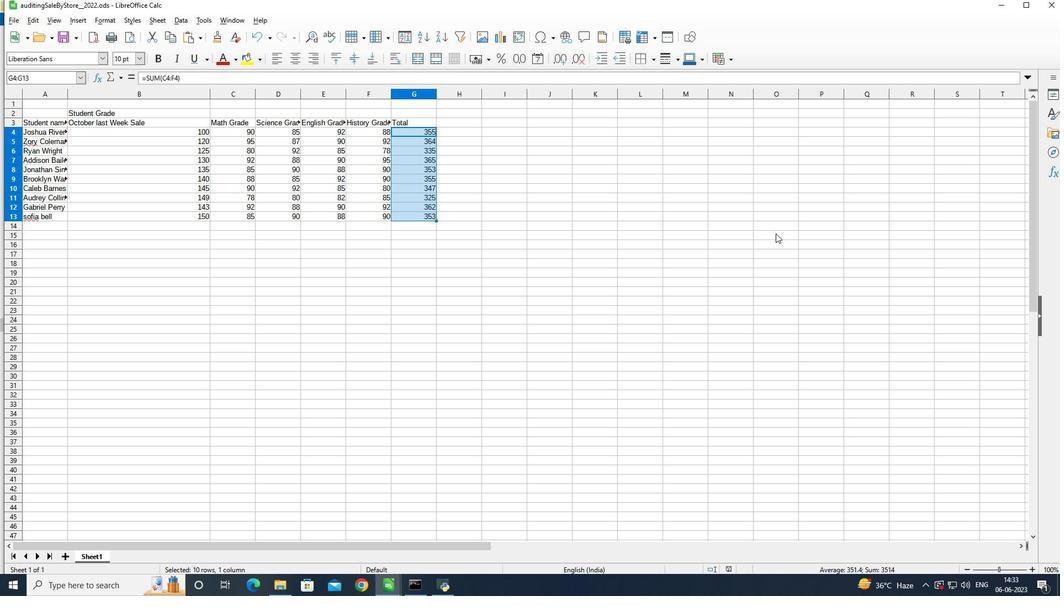 
